 Task: Use the formula "CHOOSEROWS" in spreadsheet "Project protfolio".
Action: Mouse moved to (319, 273)
Screenshot: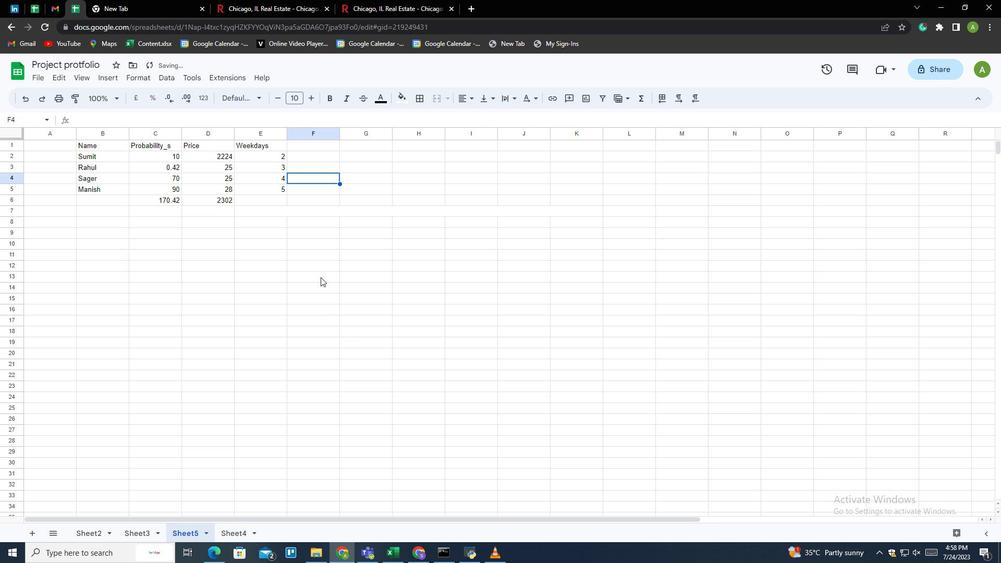 
Action: Mouse pressed left at (319, 273)
Screenshot: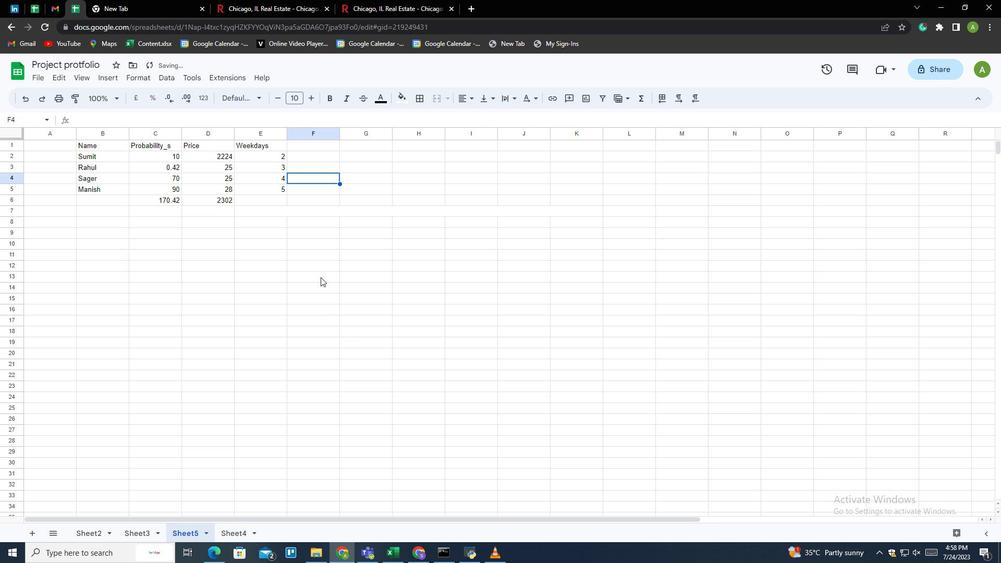 
Action: Mouse moved to (637, 99)
Screenshot: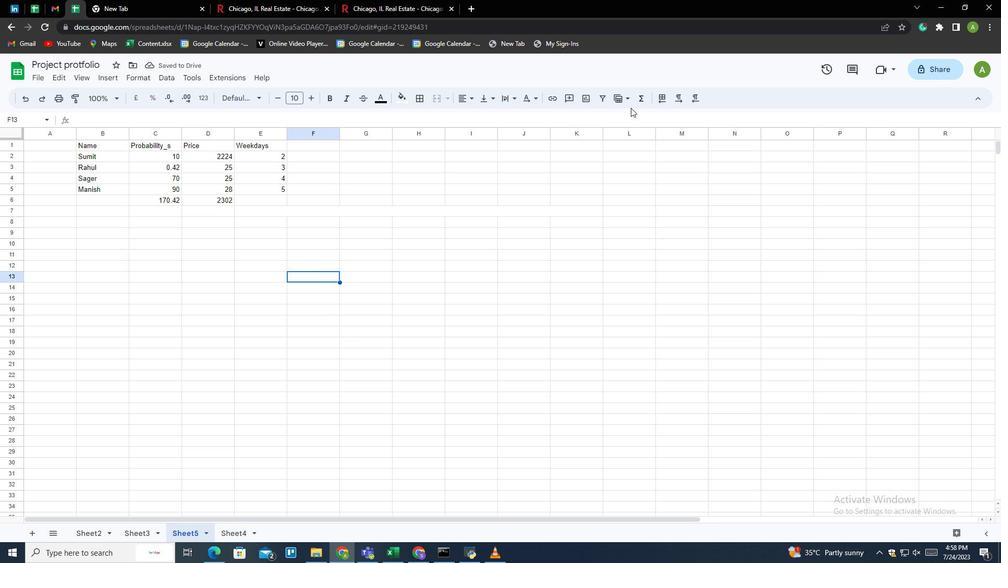 
Action: Mouse pressed left at (637, 99)
Screenshot: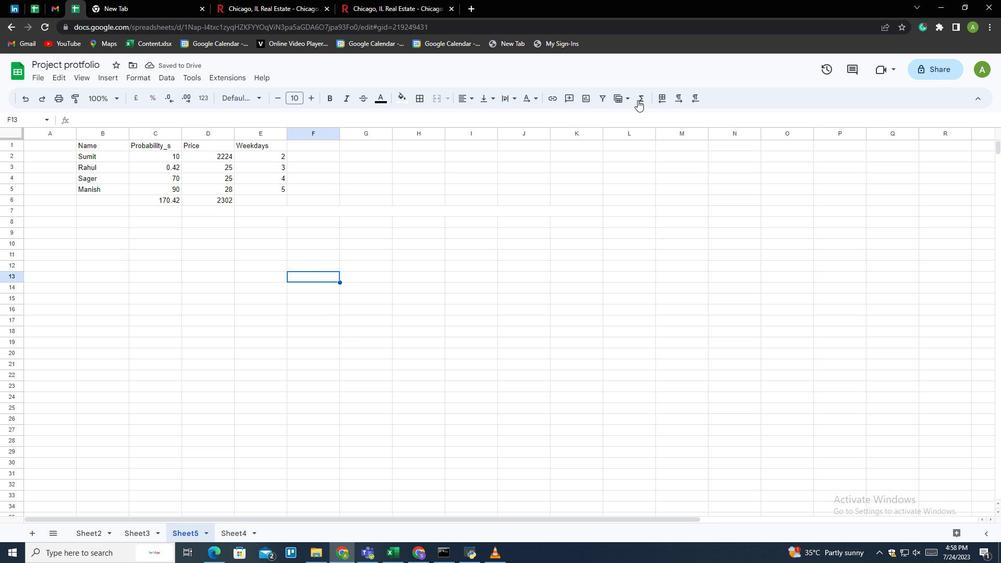 
Action: Mouse moved to (652, 207)
Screenshot: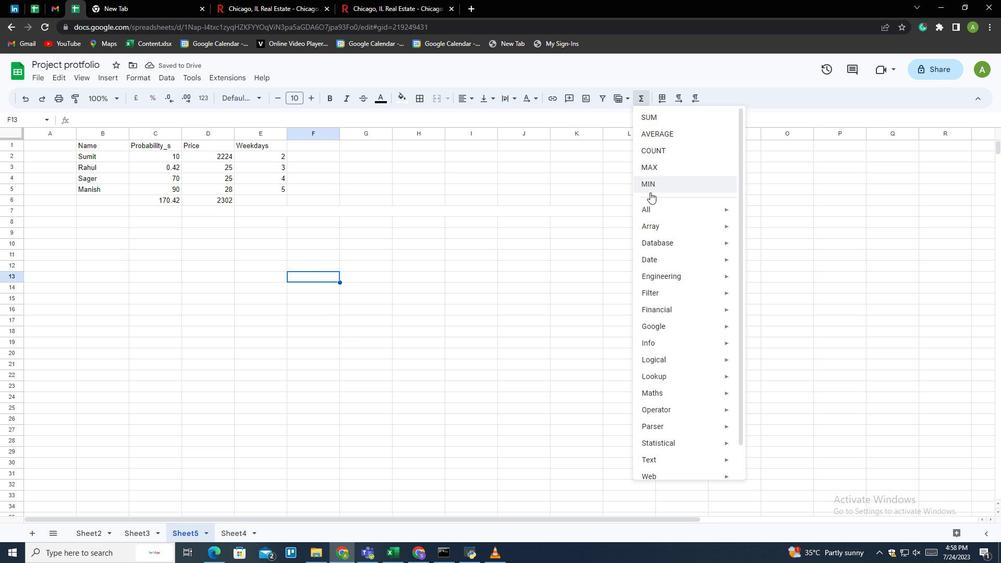 
Action: Mouse pressed left at (652, 207)
Screenshot: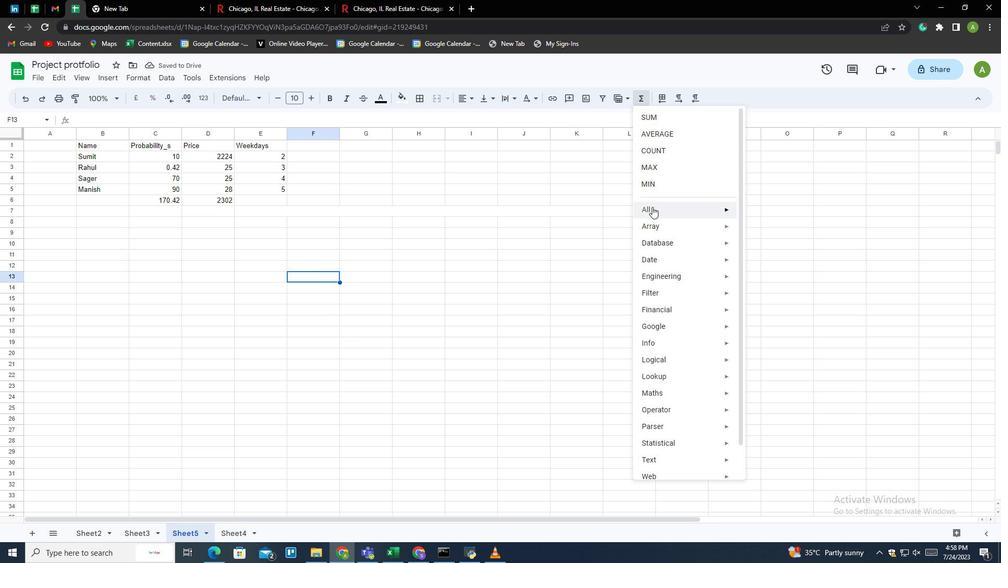 
Action: Mouse moved to (768, 351)
Screenshot: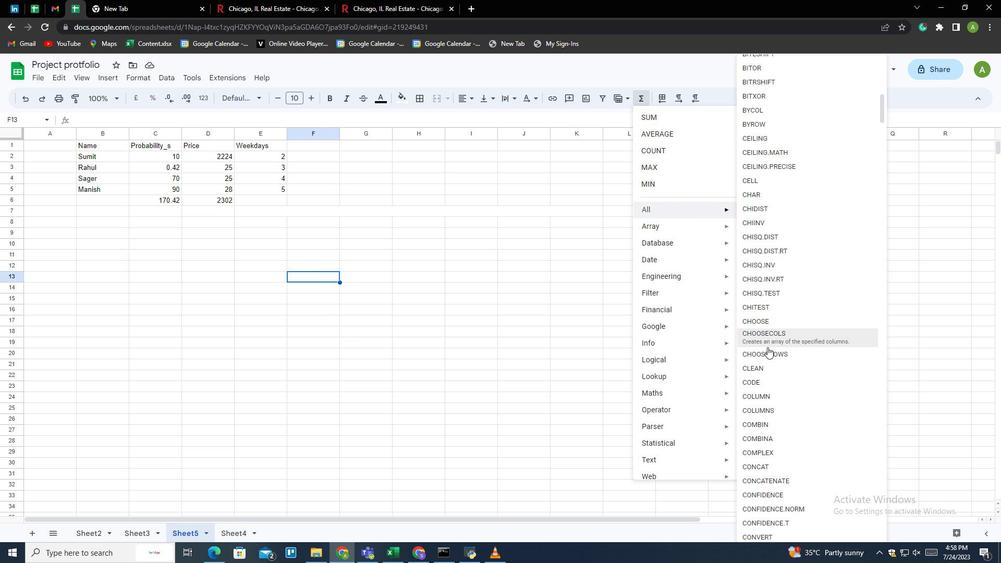 
Action: Mouse pressed left at (768, 351)
Screenshot: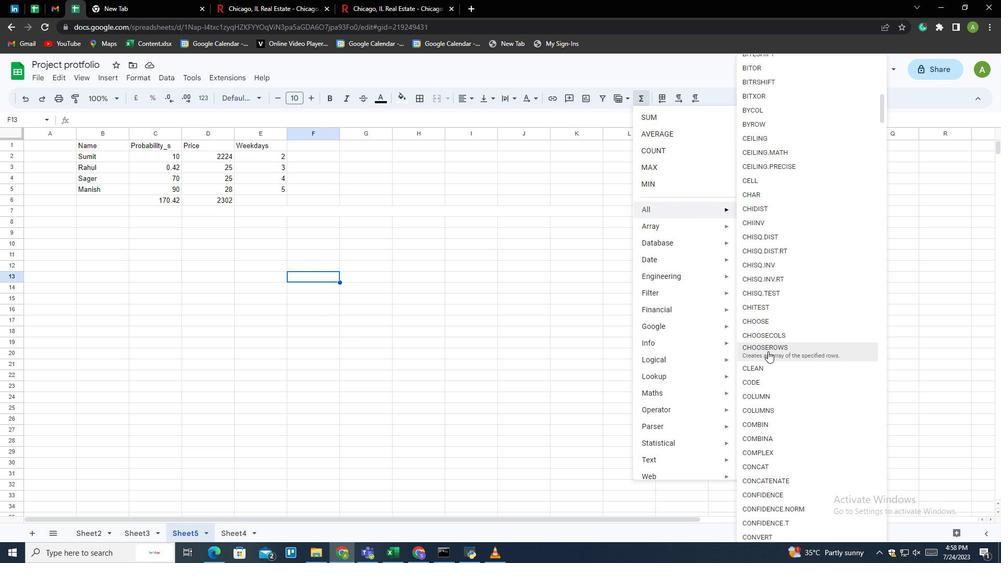 
Action: Mouse moved to (68, 144)
Screenshot: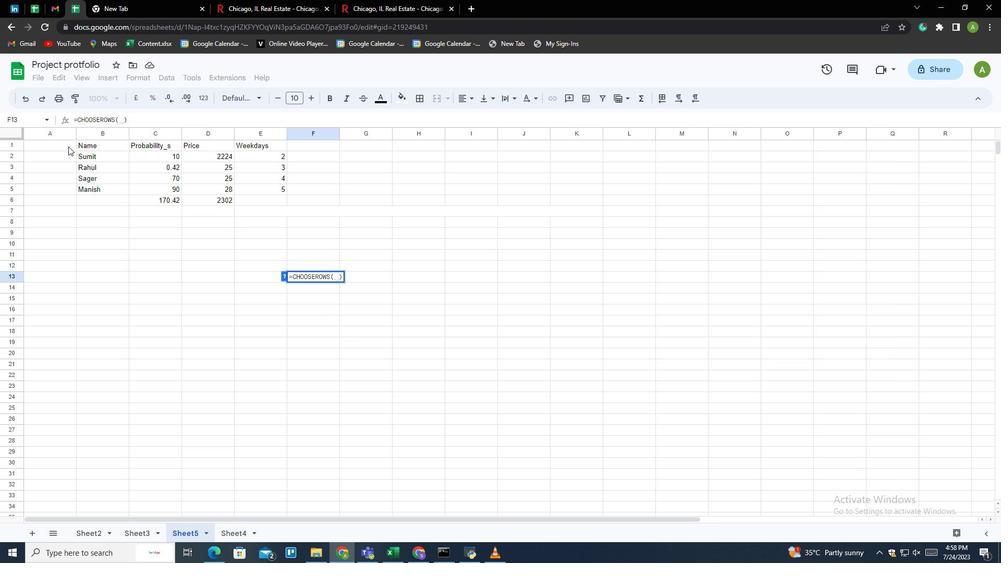 
Action: Mouse pressed left at (68, 144)
Screenshot: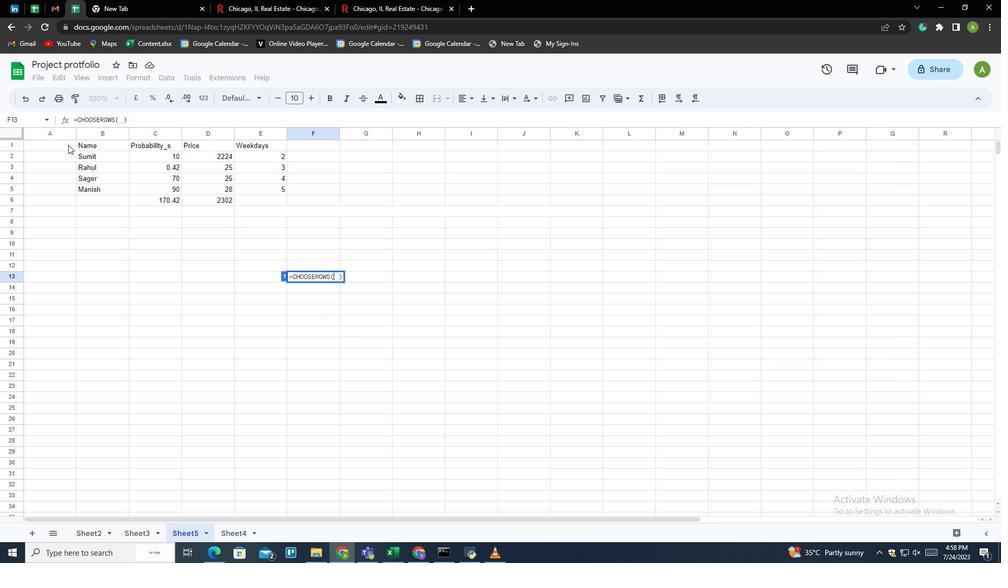 
Action: Mouse moved to (360, 284)
Screenshot: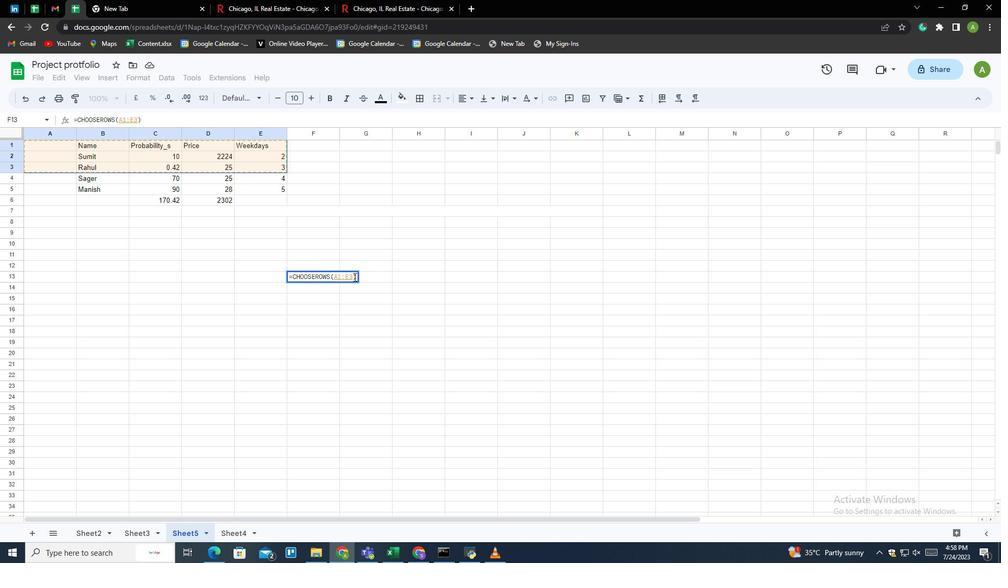 
Action: Key pressed ,<Key.space>2,<Key.space>2<Key.enter>
Screenshot: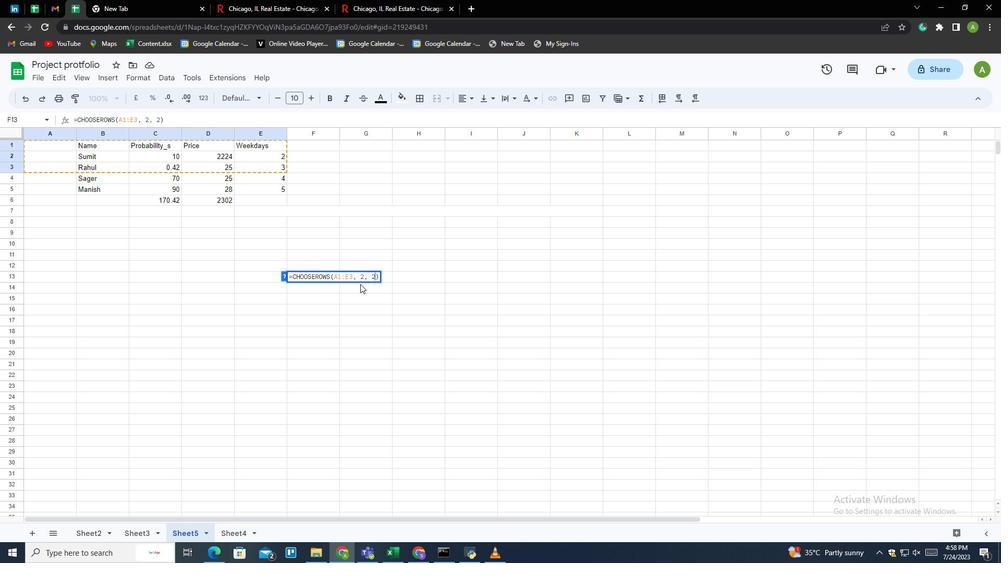 
